 Task: Create a due date automation trigger when advanced on, 2 working days after a card is due add dates due in between 1 and 5 days at 11:00 AM.
Action: Mouse moved to (1260, 107)
Screenshot: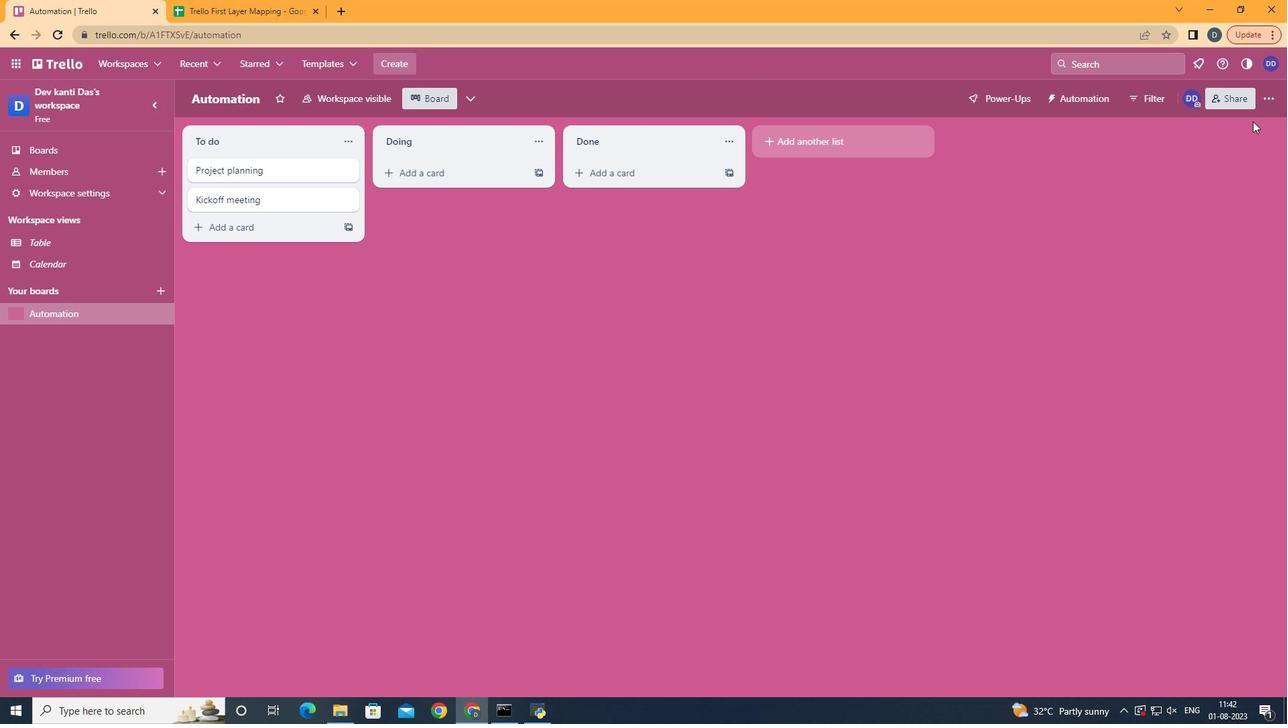 
Action: Mouse pressed left at (1260, 107)
Screenshot: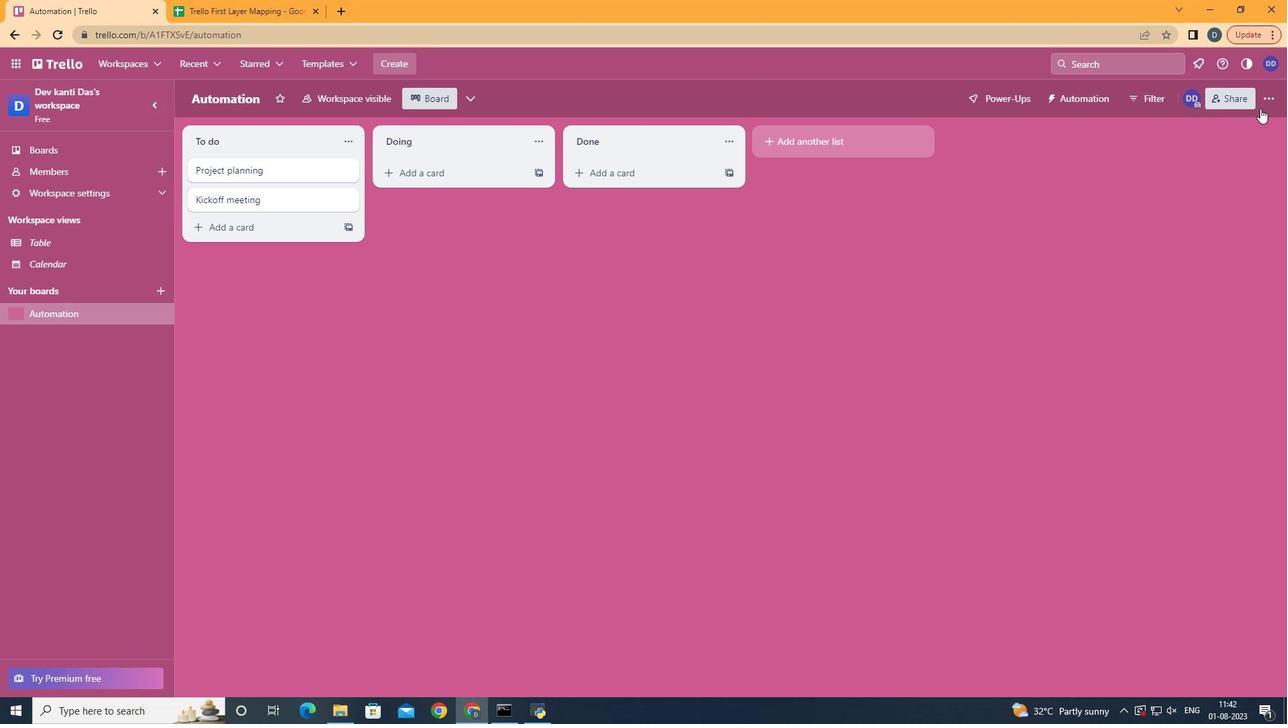 
Action: Mouse moved to (1127, 291)
Screenshot: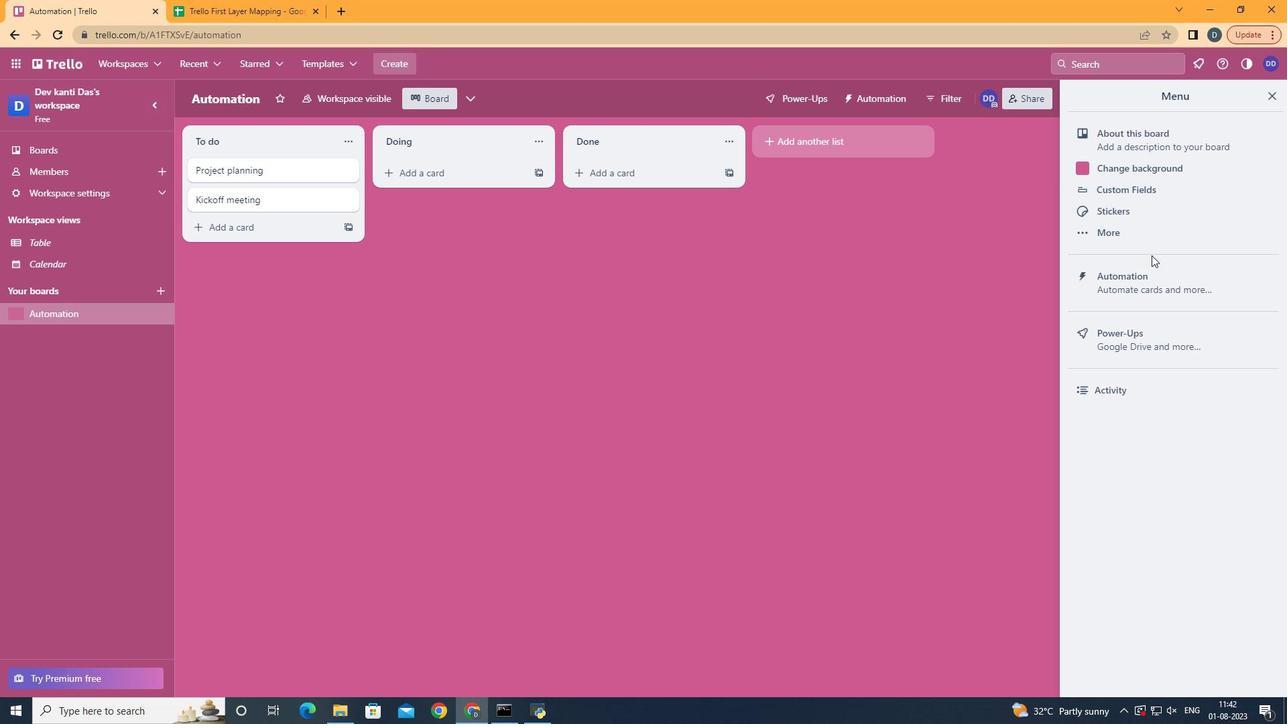
Action: Mouse pressed left at (1127, 291)
Screenshot: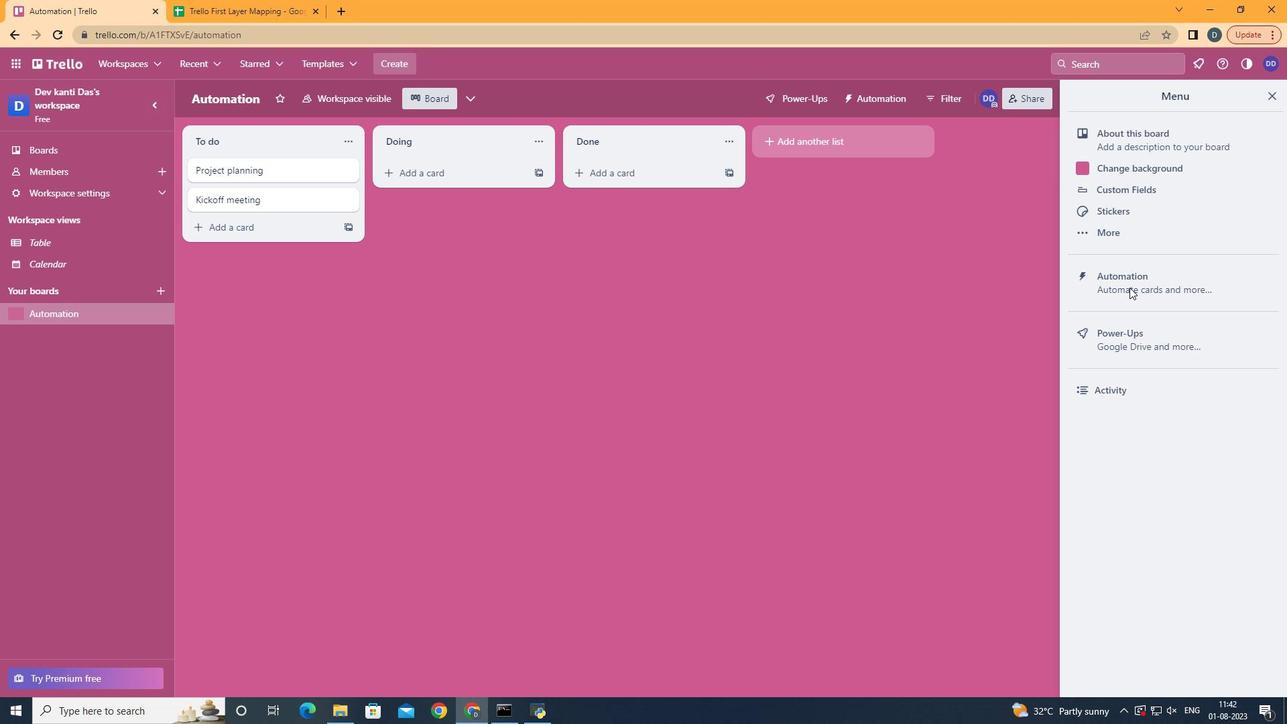
Action: Mouse moved to (248, 262)
Screenshot: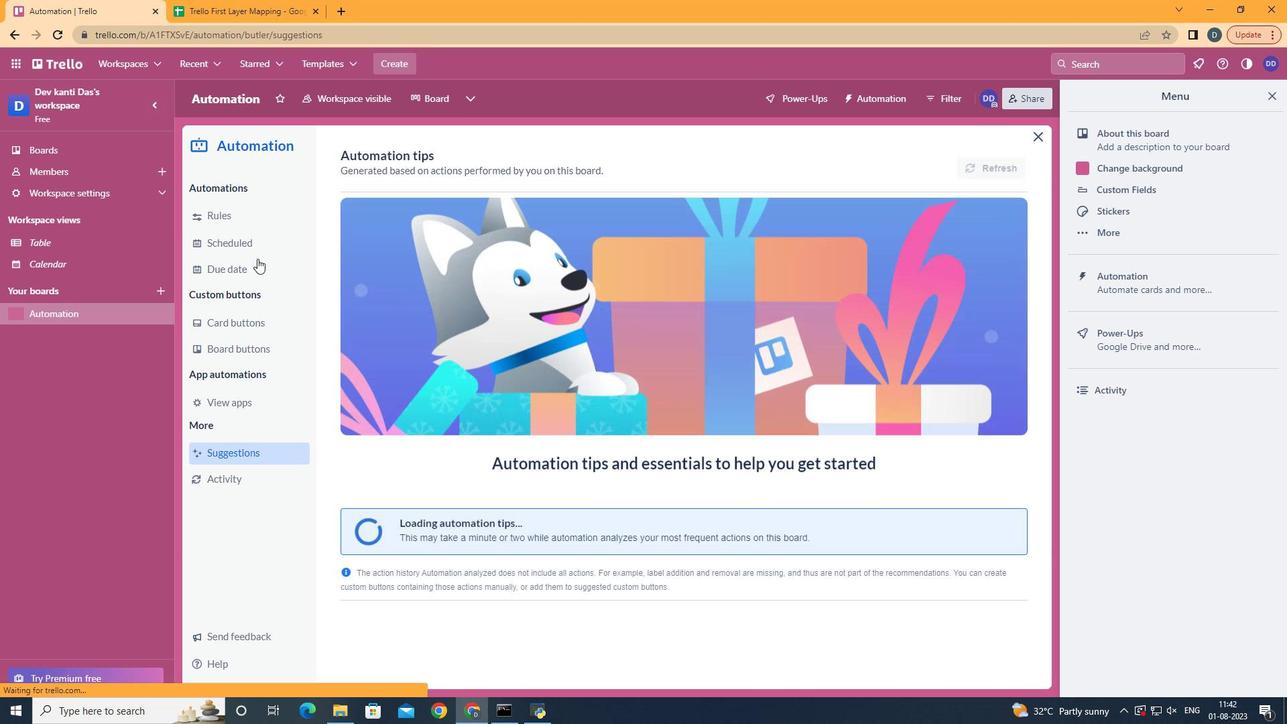 
Action: Mouse pressed left at (248, 262)
Screenshot: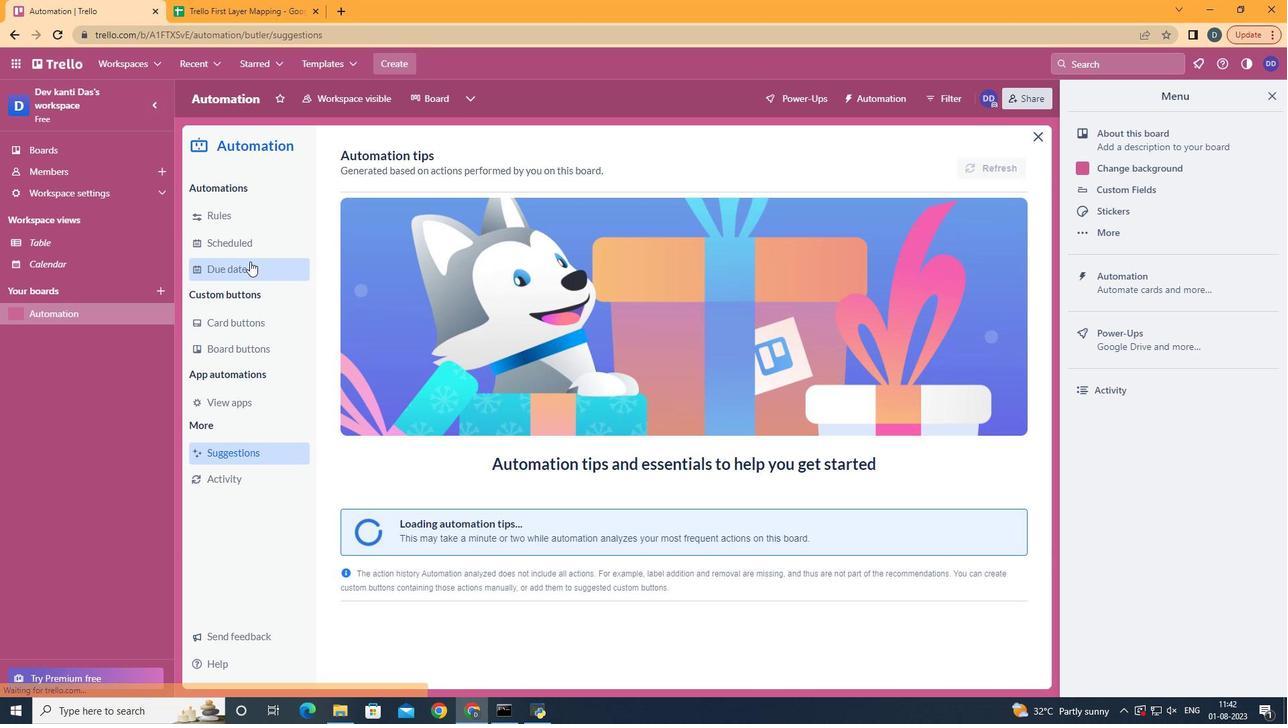 
Action: Mouse moved to (950, 163)
Screenshot: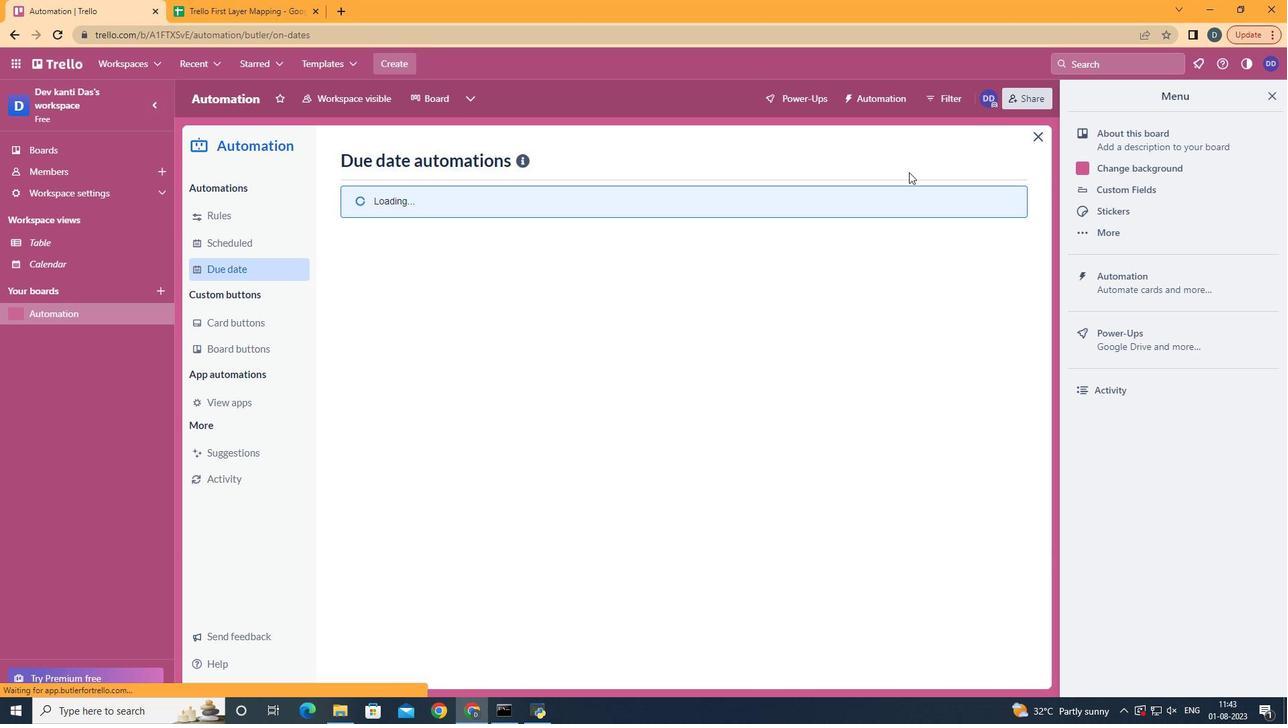 
Action: Mouse pressed left at (950, 163)
Screenshot: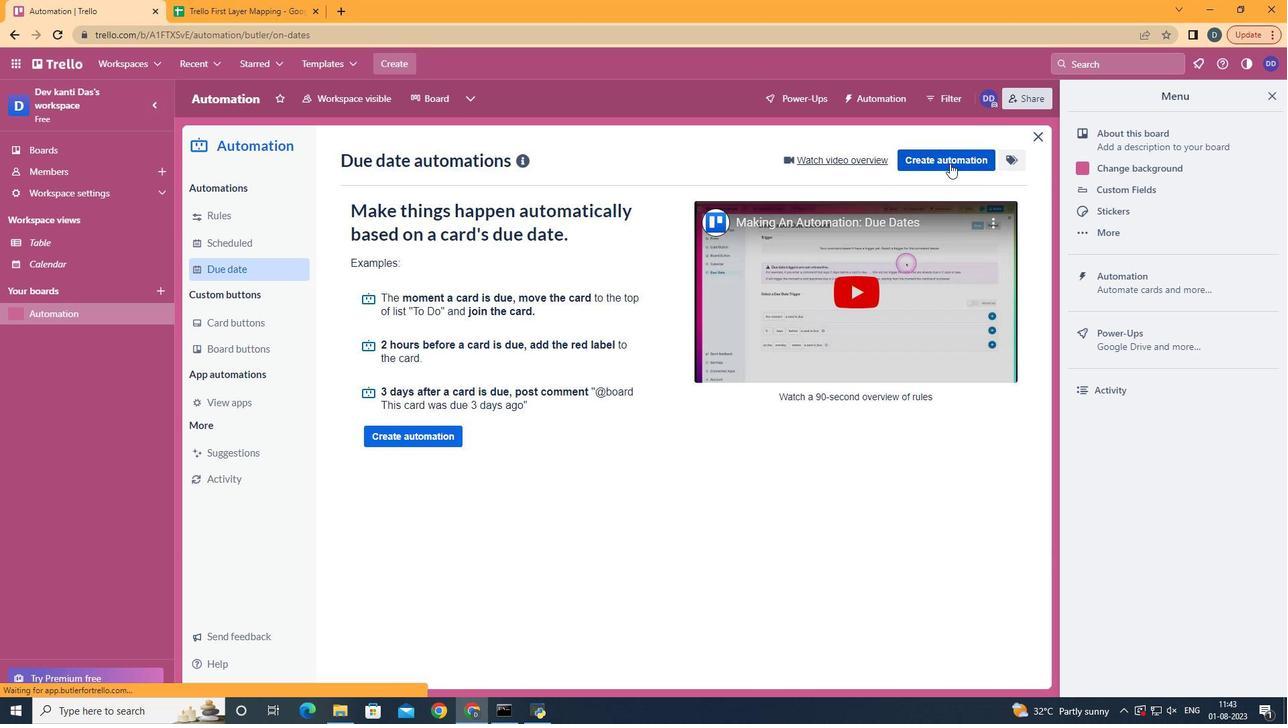 
Action: Mouse moved to (757, 297)
Screenshot: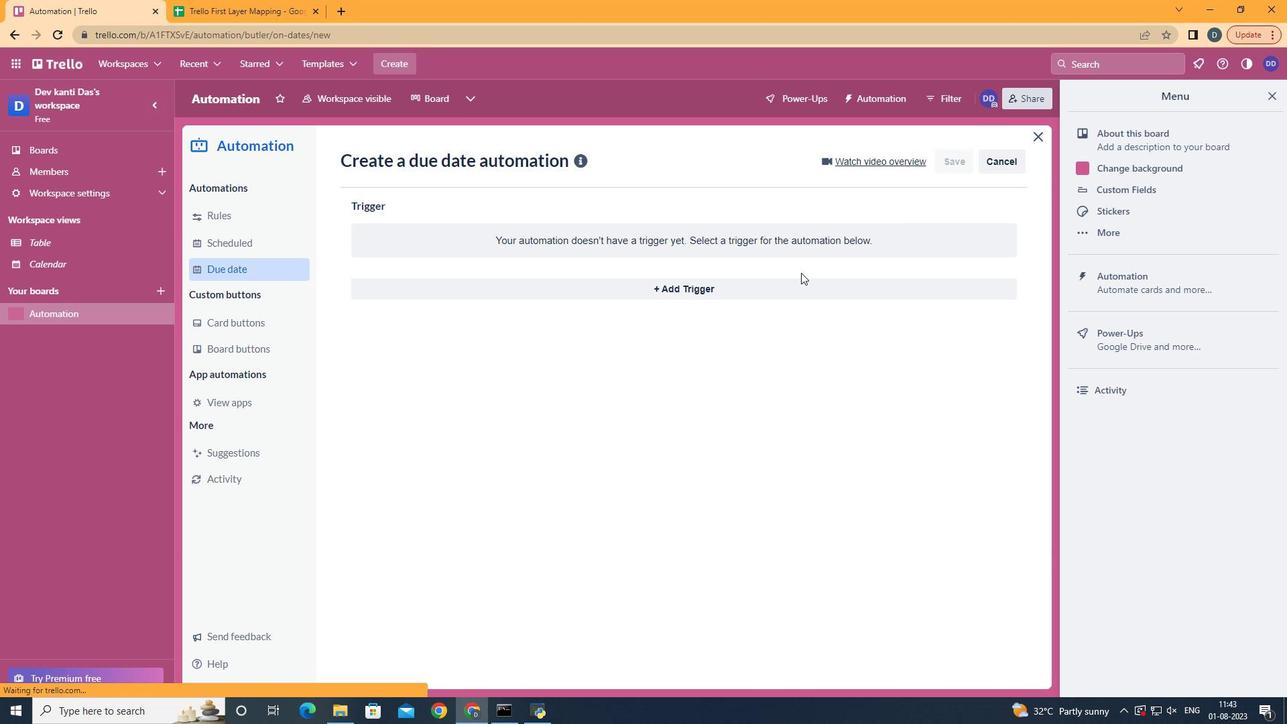 
Action: Mouse pressed left at (757, 297)
Screenshot: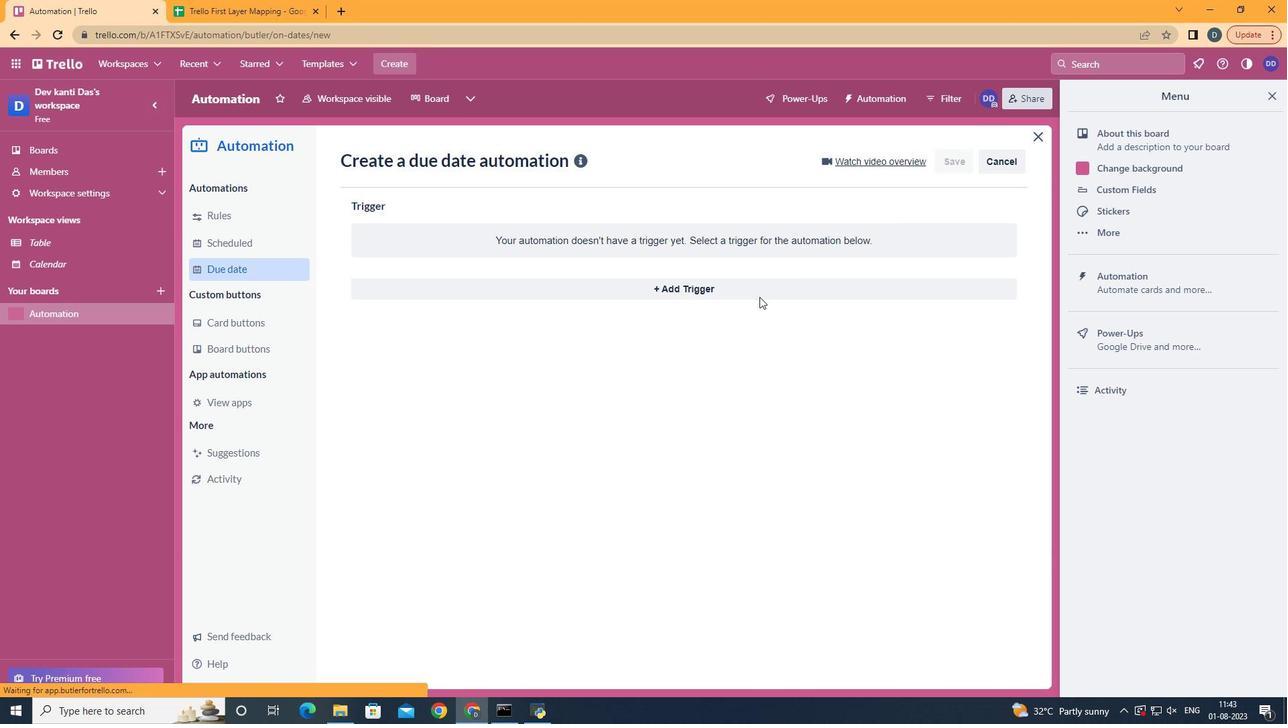 
Action: Mouse moved to (437, 543)
Screenshot: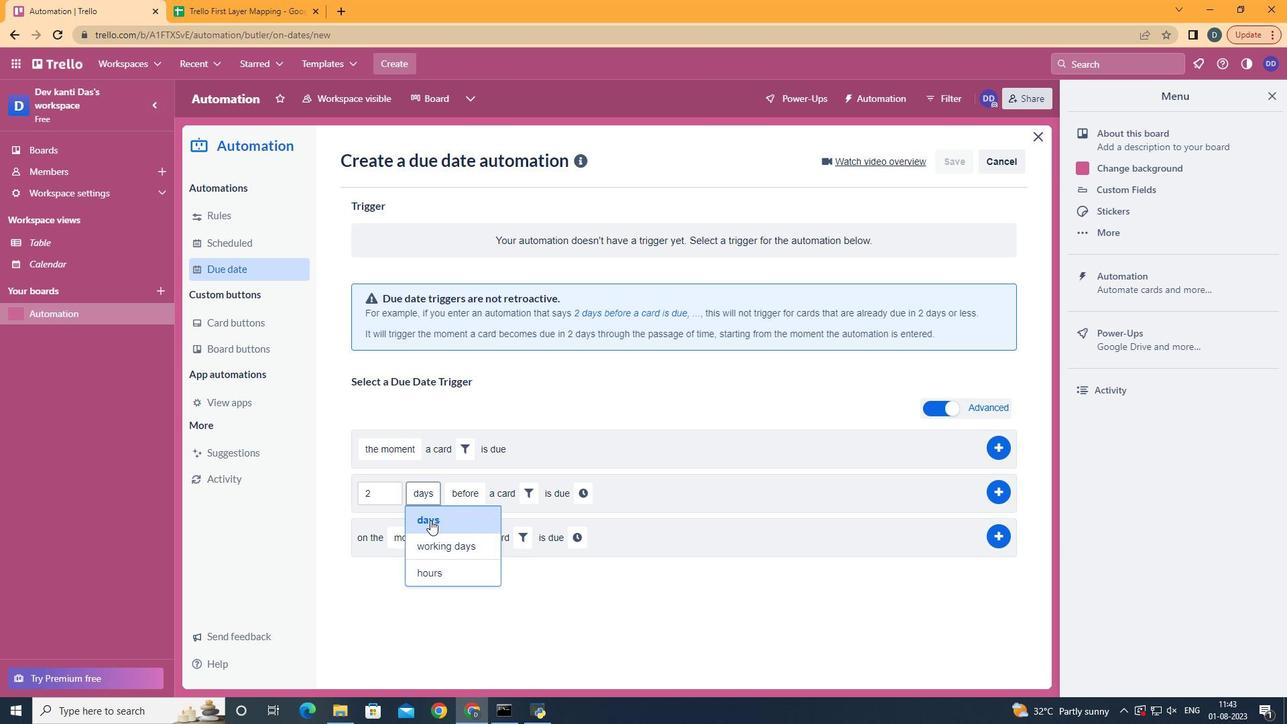 
Action: Mouse pressed left at (437, 543)
Screenshot: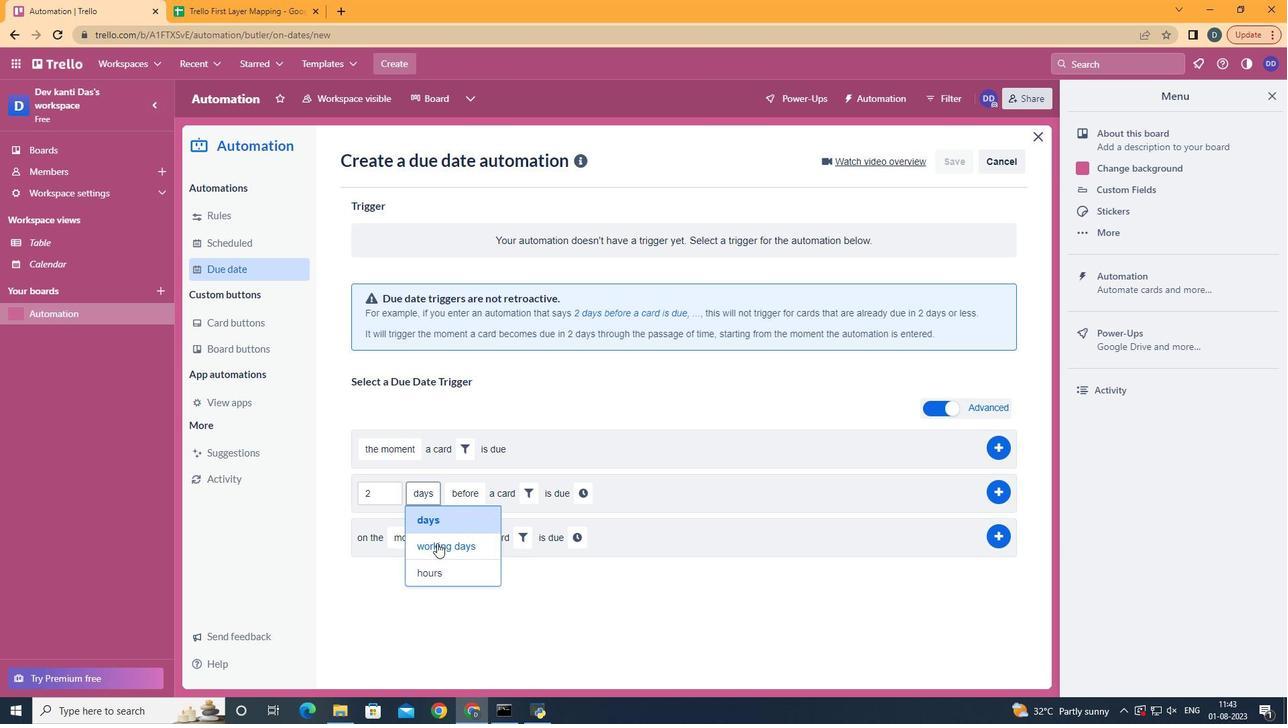 
Action: Mouse moved to (498, 542)
Screenshot: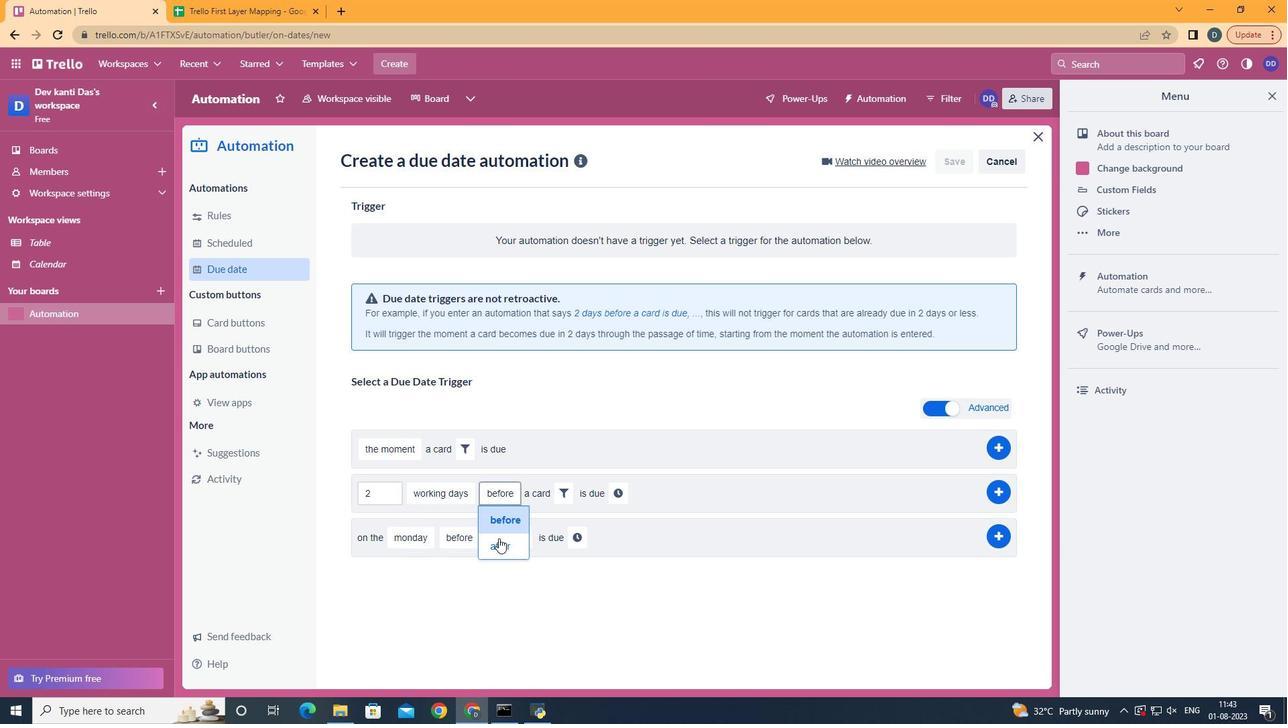 
Action: Mouse pressed left at (498, 542)
Screenshot: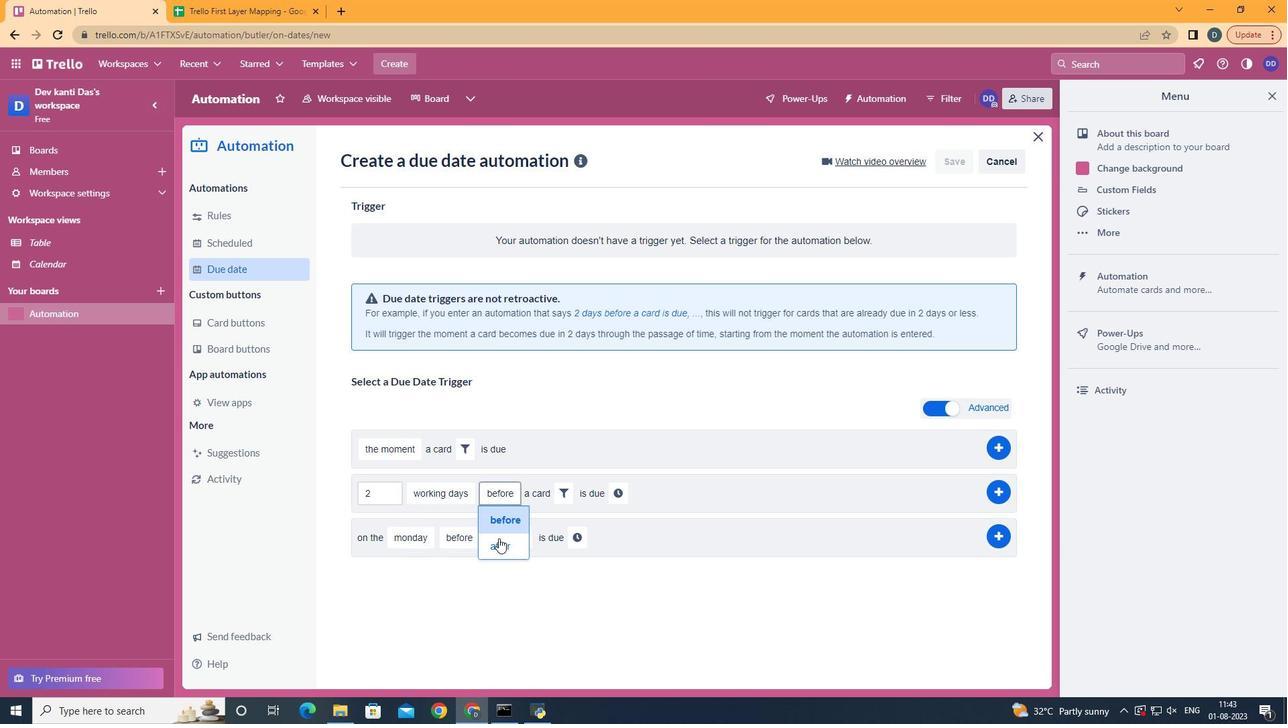 
Action: Mouse moved to (564, 501)
Screenshot: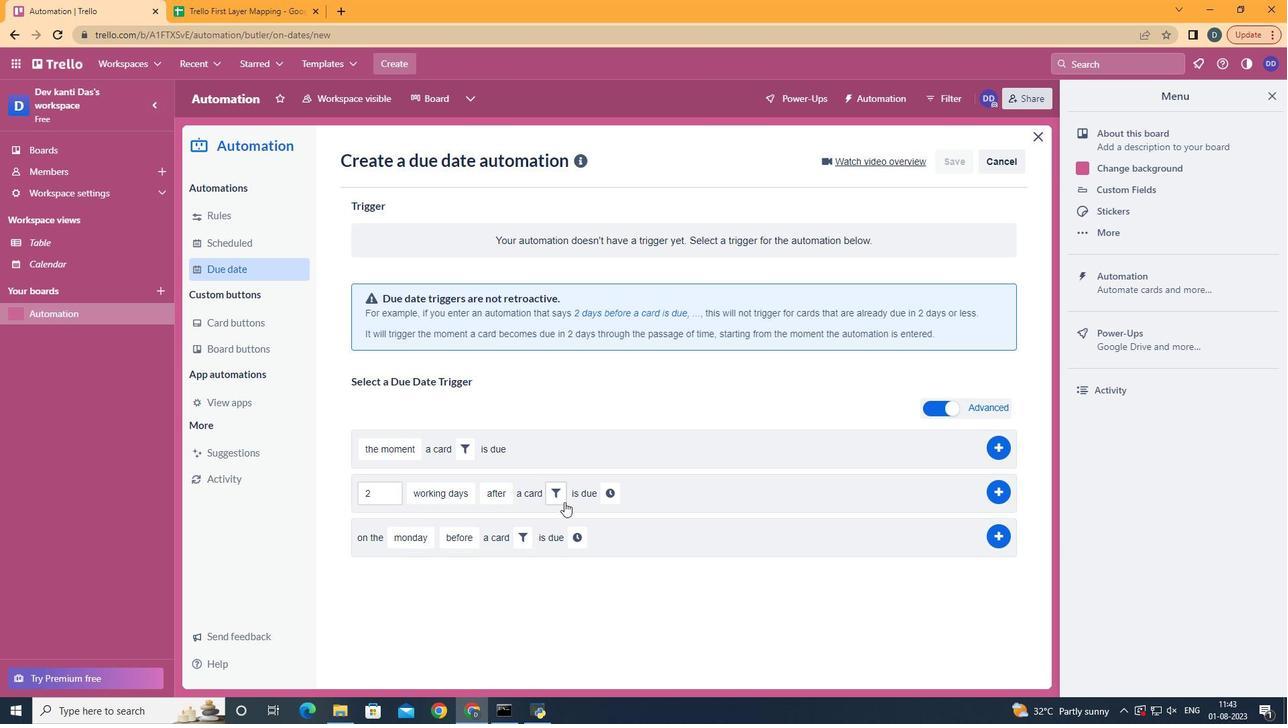 
Action: Mouse pressed left at (564, 501)
Screenshot: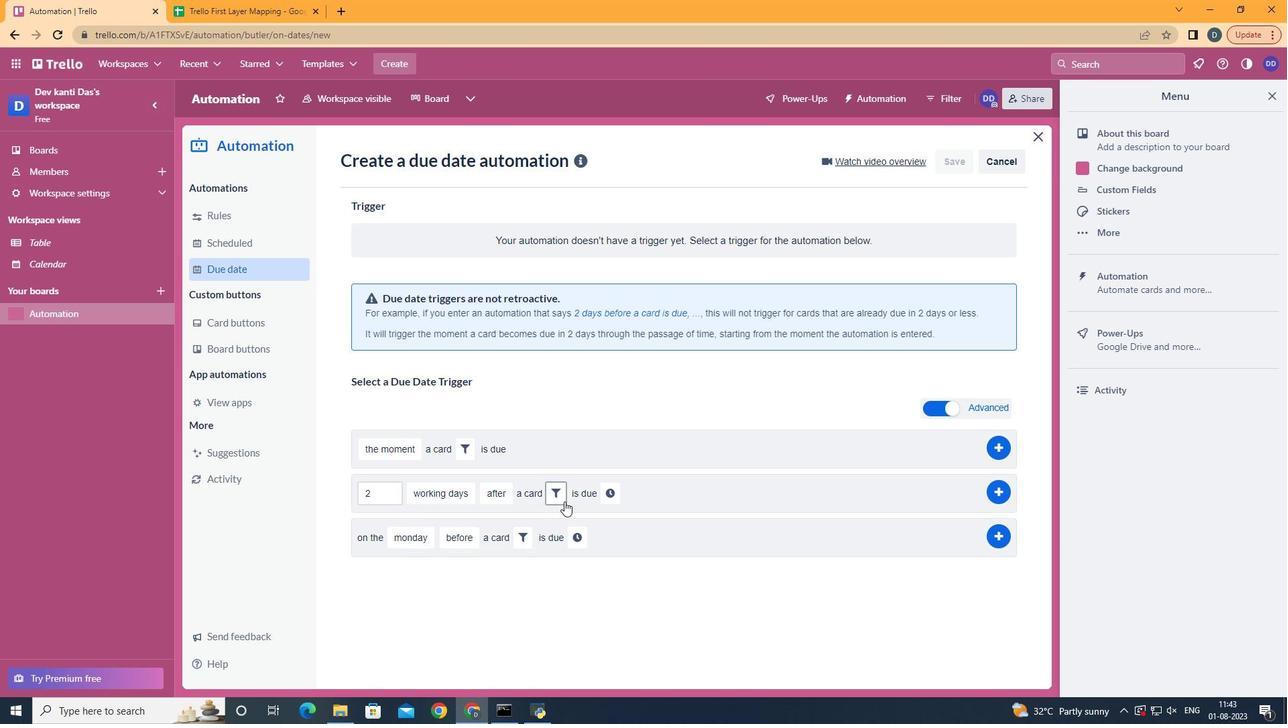
Action: Mouse moved to (612, 539)
Screenshot: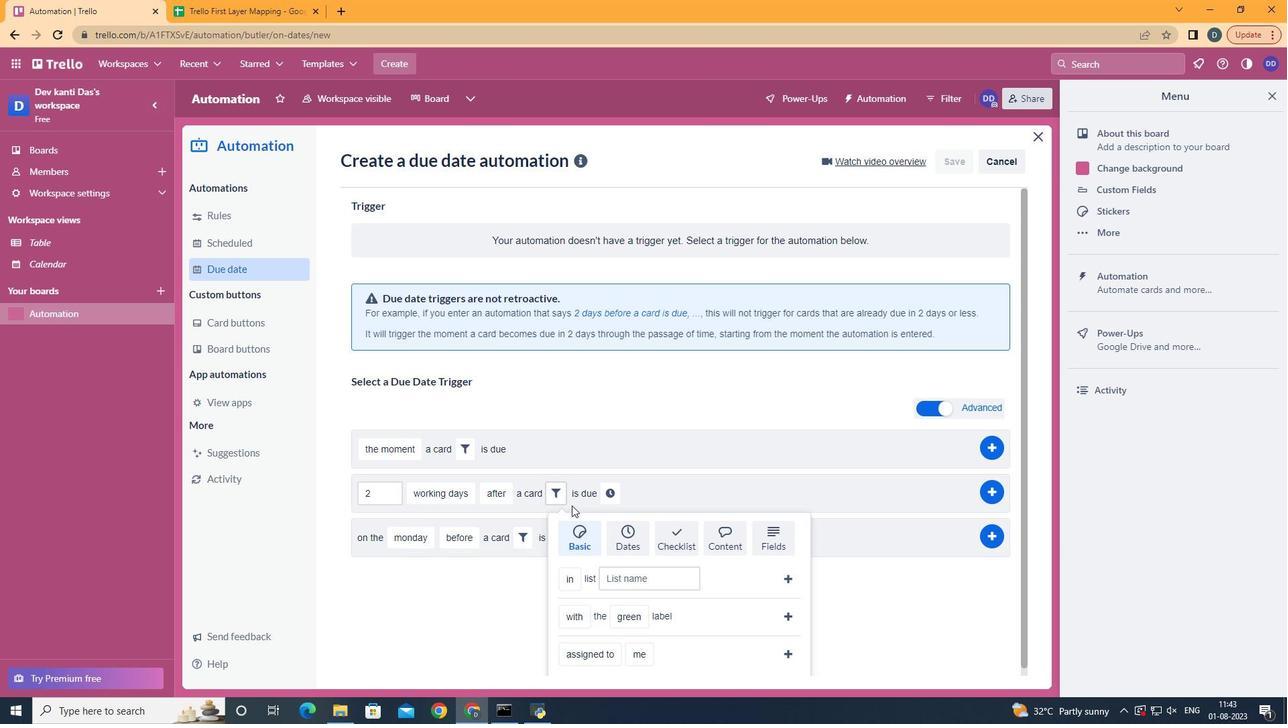
Action: Mouse pressed left at (612, 539)
Screenshot: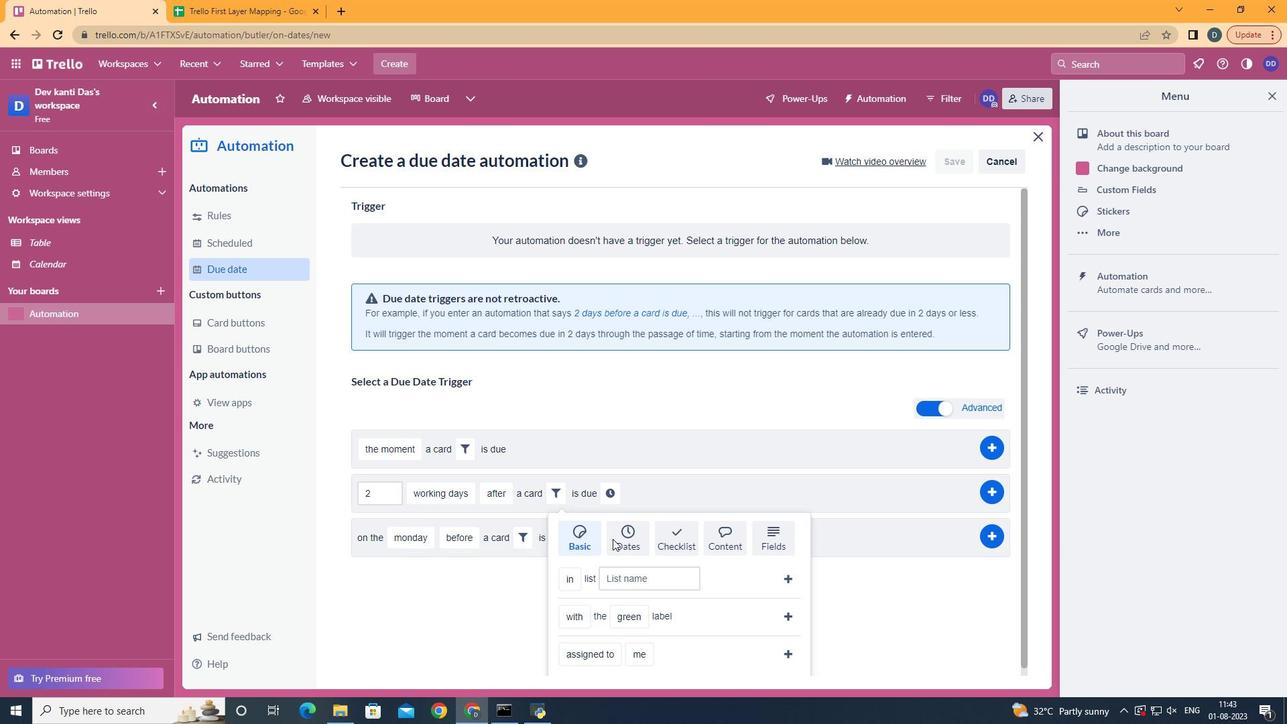 
Action: Mouse scrolled (612, 538) with delta (0, 0)
Screenshot: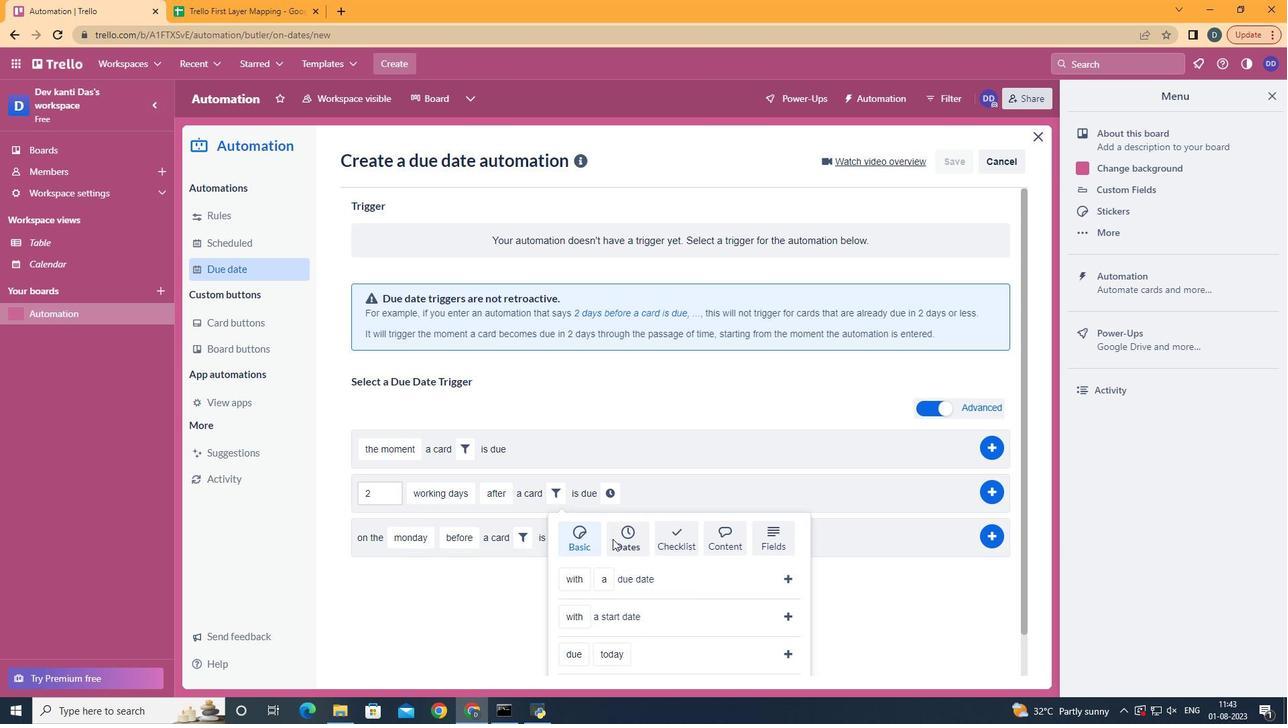 
Action: Mouse scrolled (612, 538) with delta (0, 0)
Screenshot: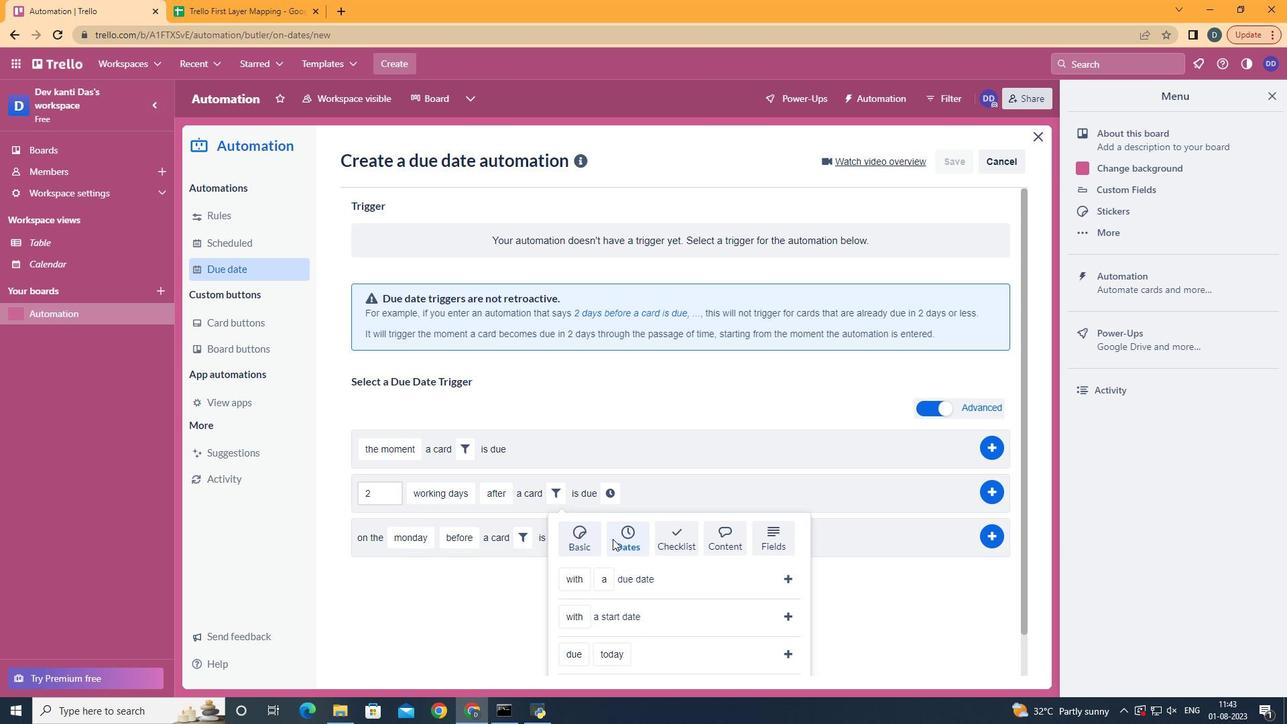 
Action: Mouse scrolled (612, 538) with delta (0, 0)
Screenshot: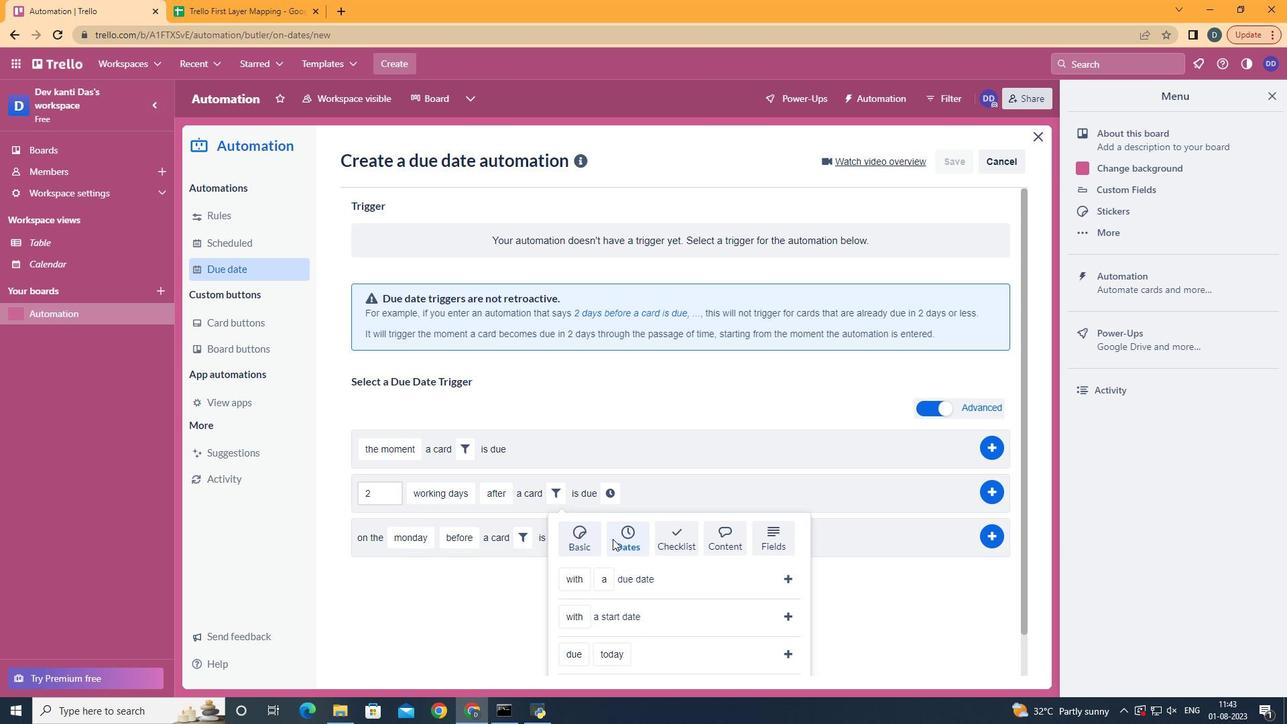 
Action: Mouse scrolled (612, 538) with delta (0, 0)
Screenshot: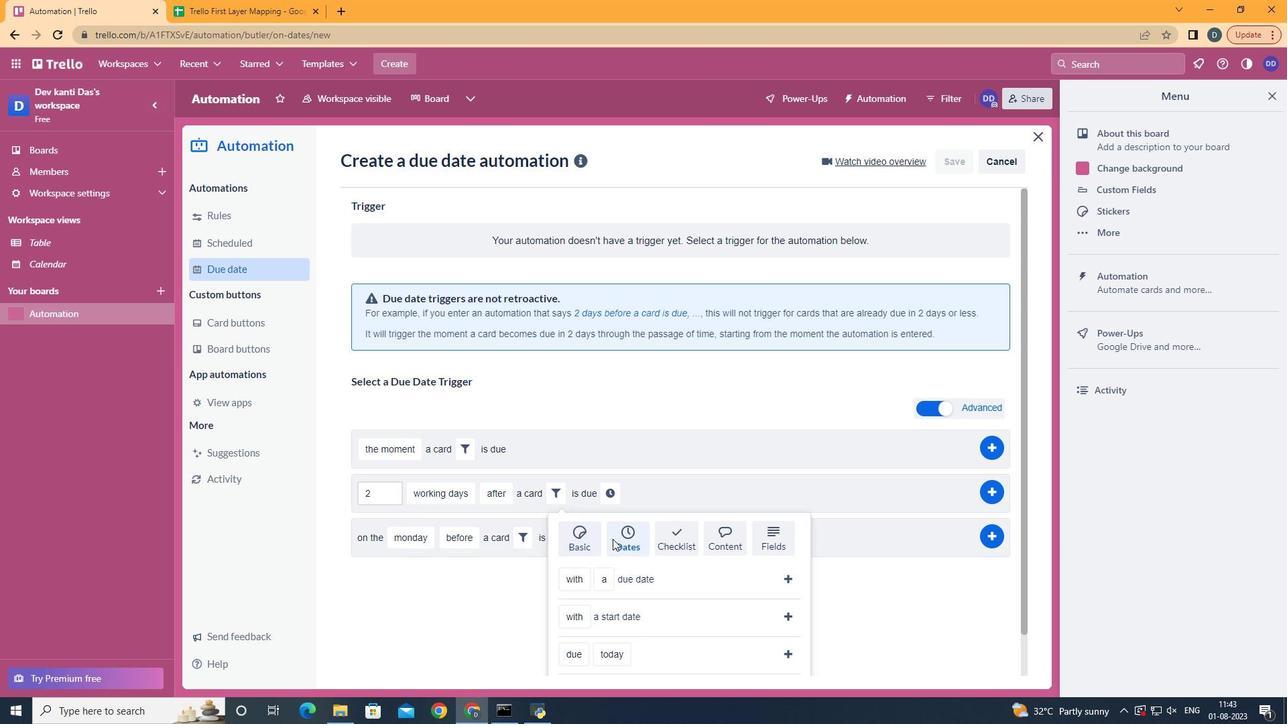 
Action: Mouse moved to (588, 601)
Screenshot: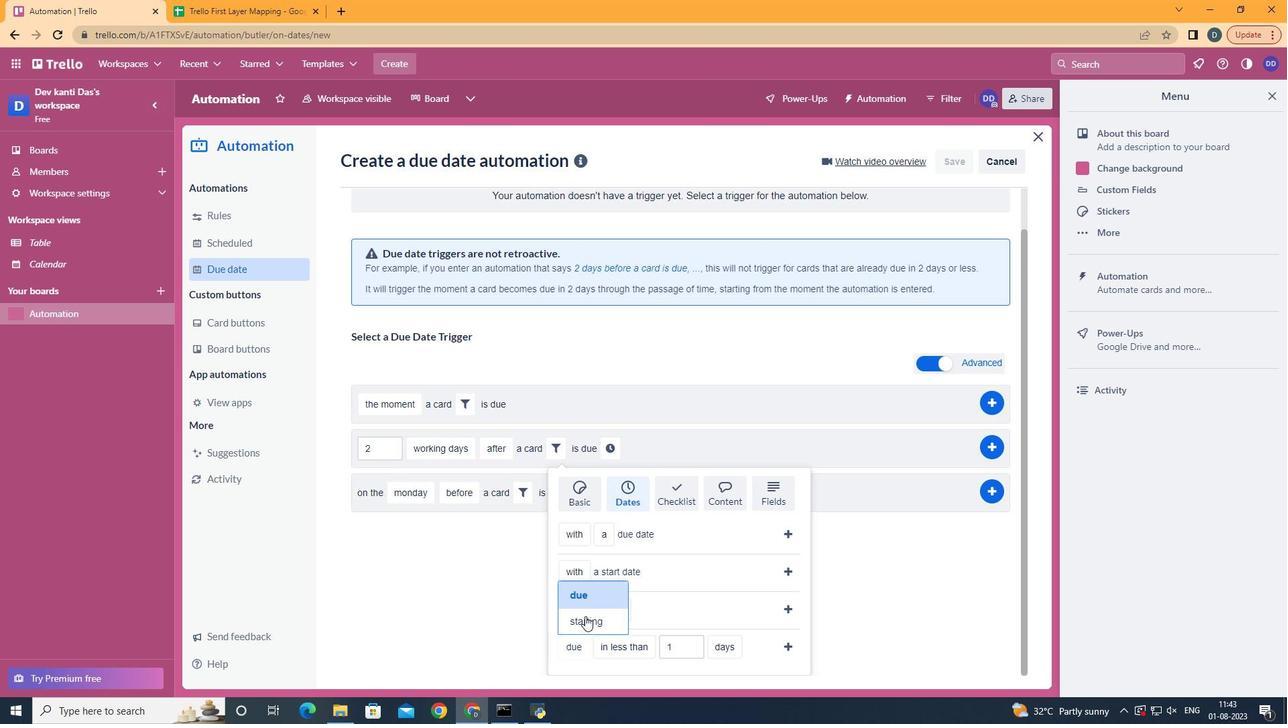 
Action: Mouse pressed left at (588, 601)
Screenshot: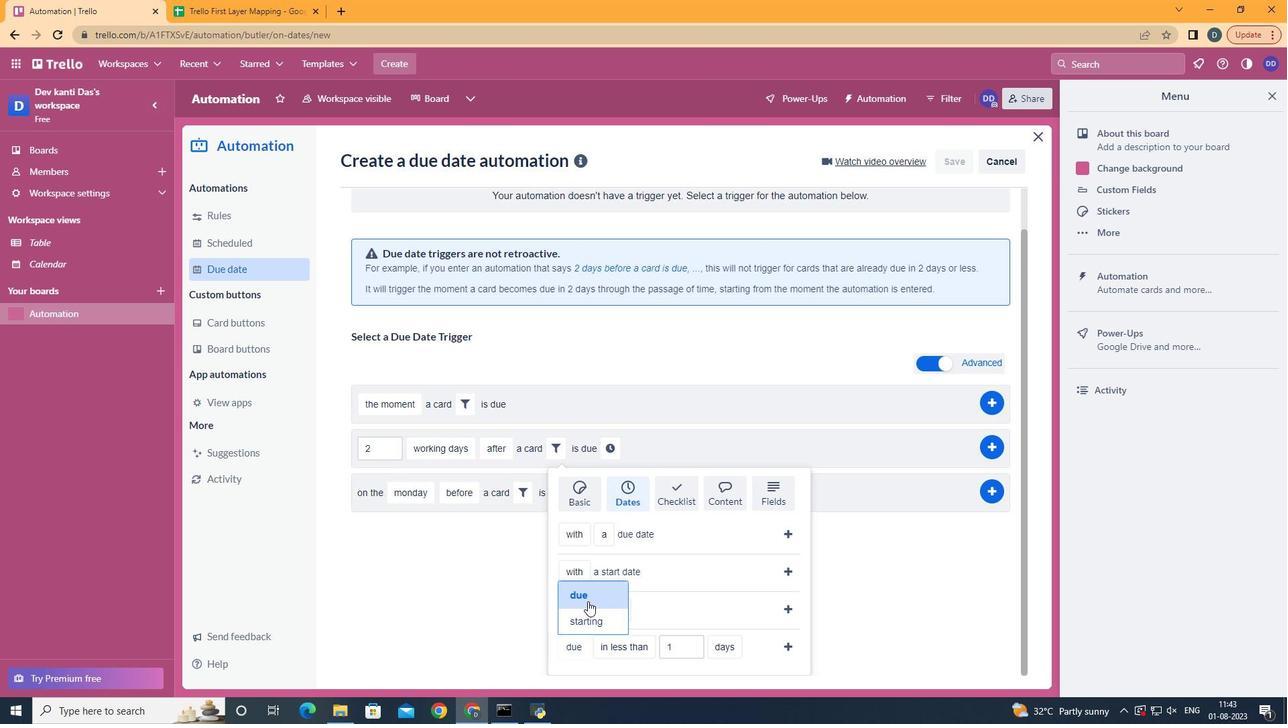 
Action: Mouse moved to (642, 624)
Screenshot: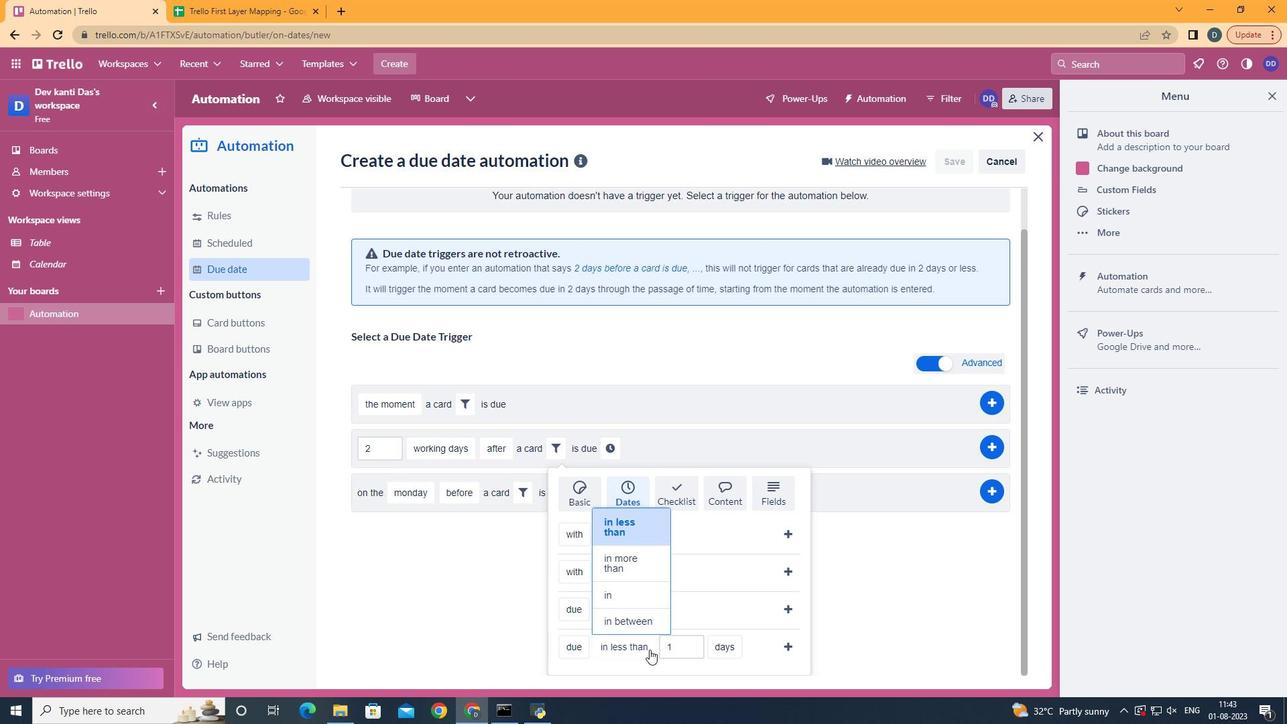 
Action: Mouse pressed left at (642, 624)
Screenshot: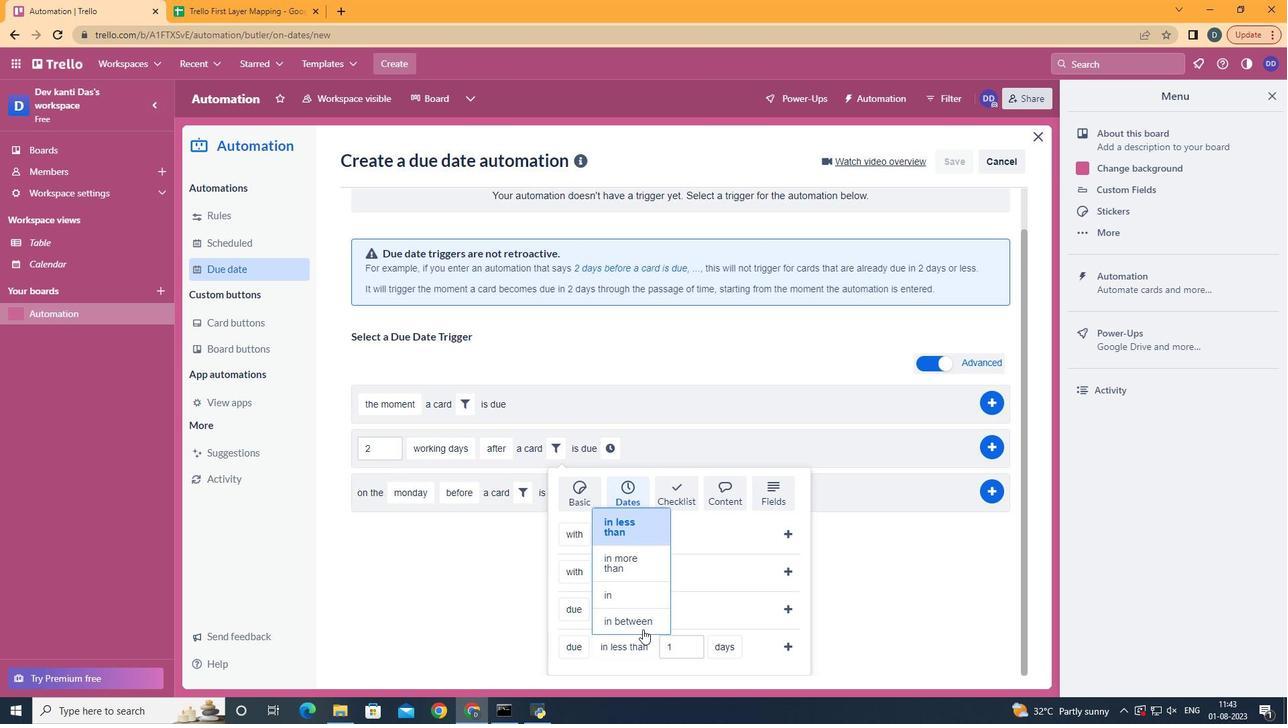 
Action: Mouse moved to (818, 598)
Screenshot: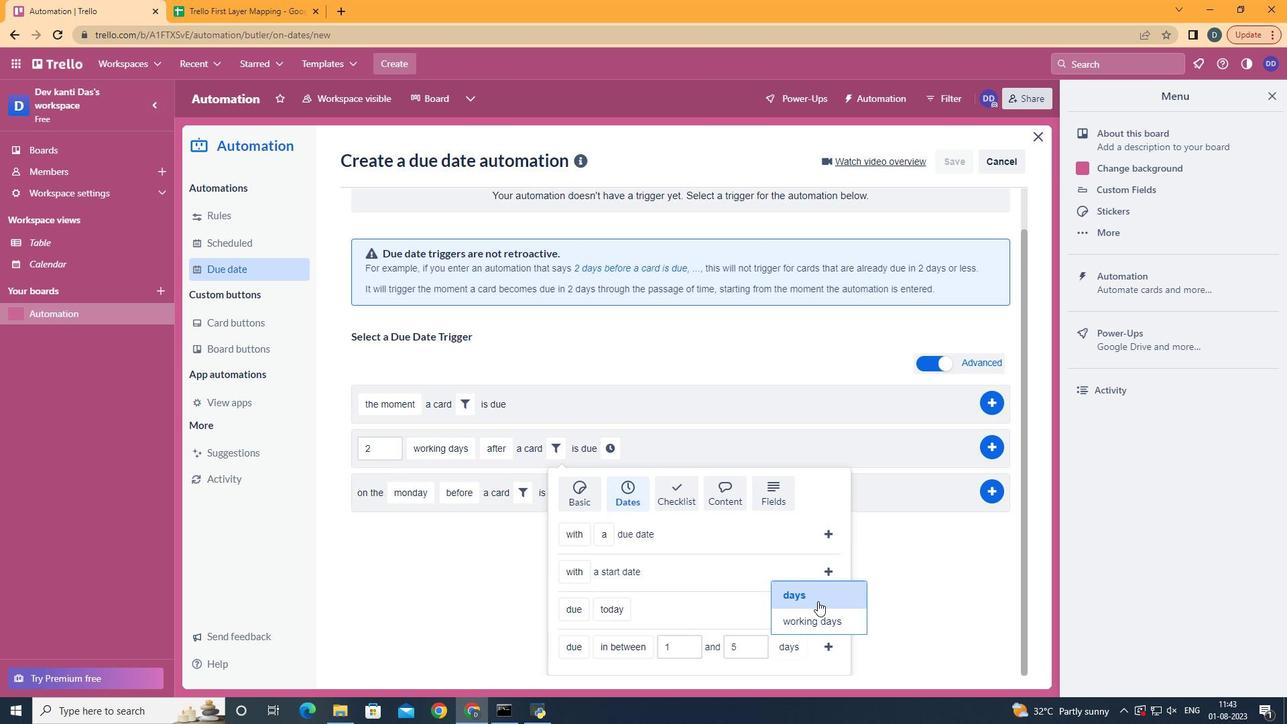 
Action: Mouse pressed left at (818, 598)
Screenshot: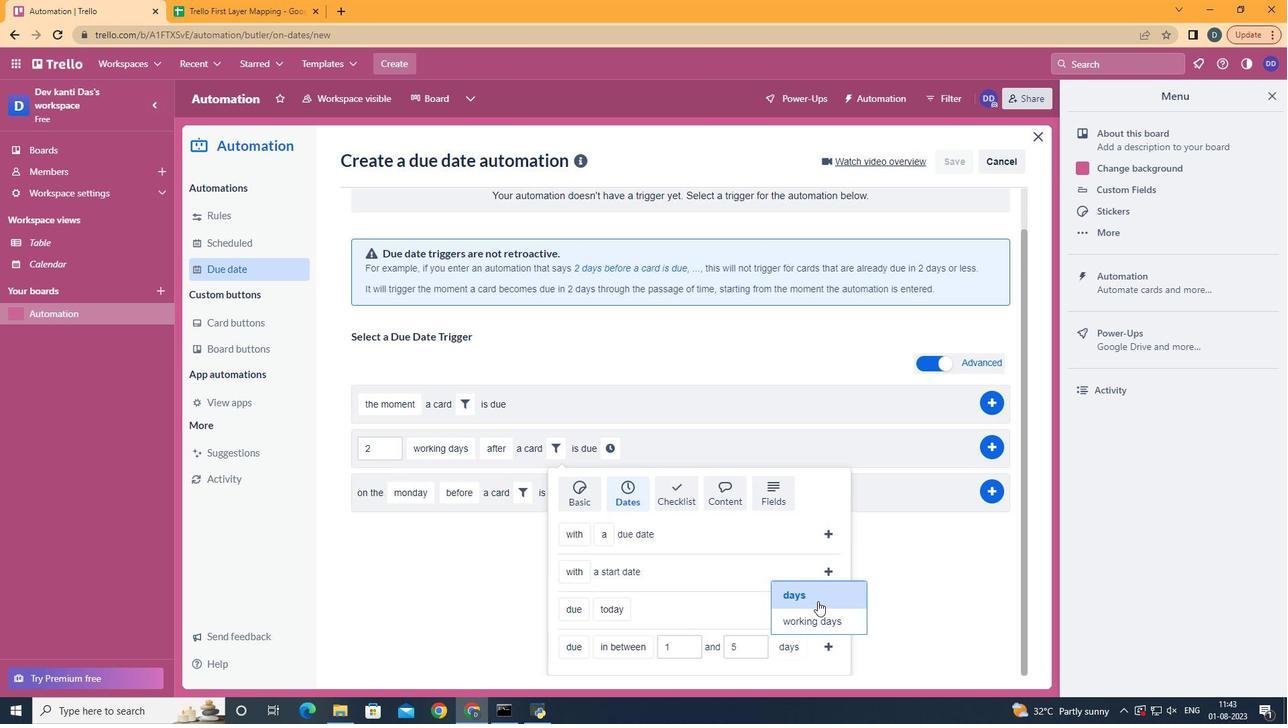 
Action: Mouse moved to (832, 654)
Screenshot: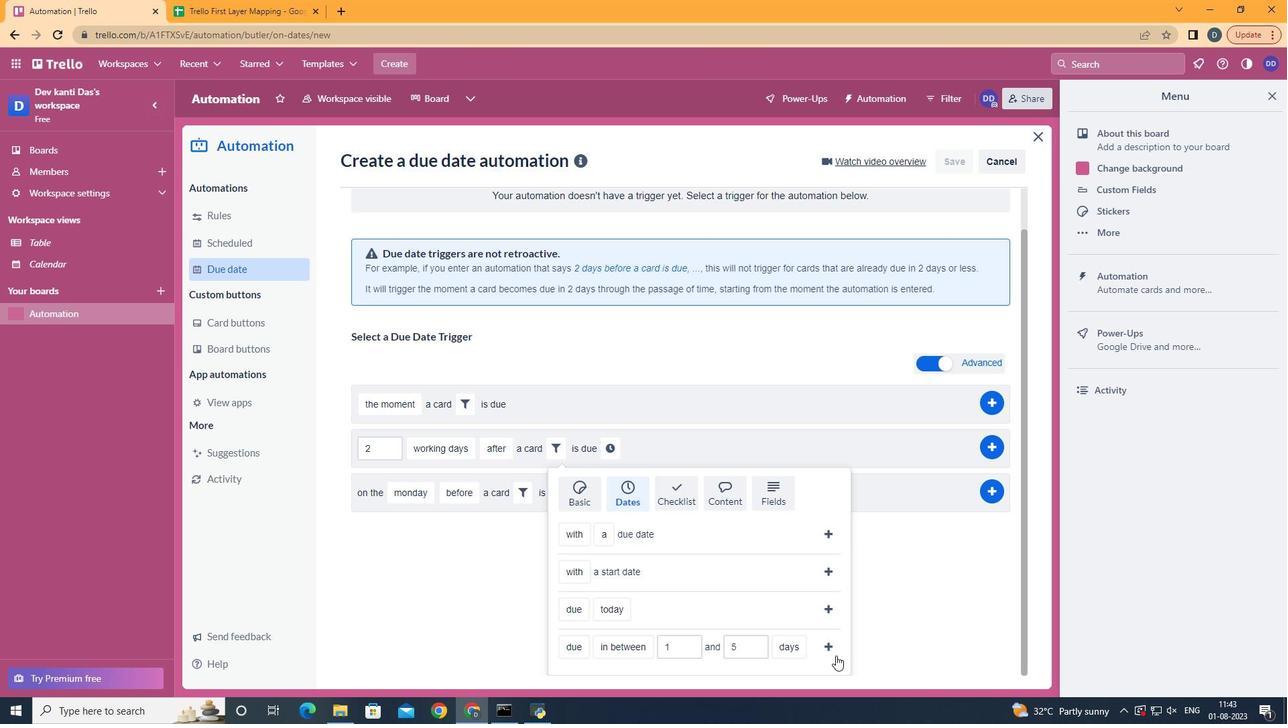 
Action: Mouse pressed left at (832, 654)
Screenshot: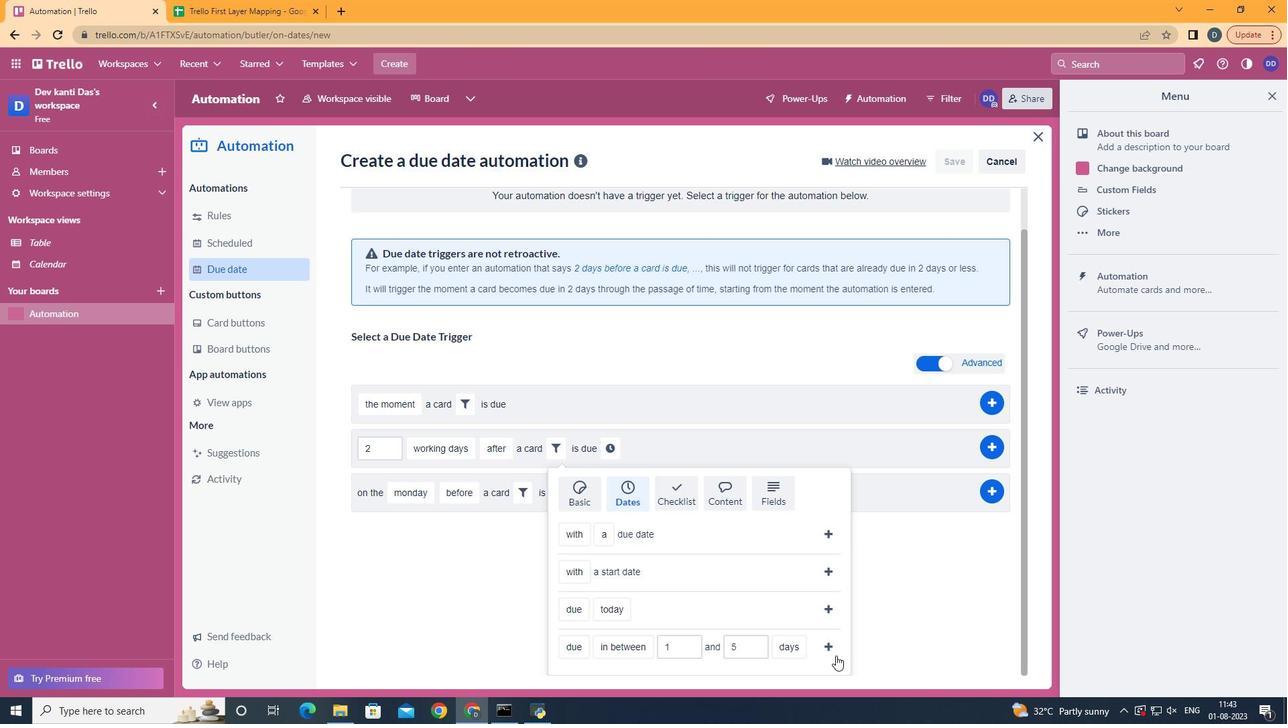 
Action: Mouse moved to (764, 497)
Screenshot: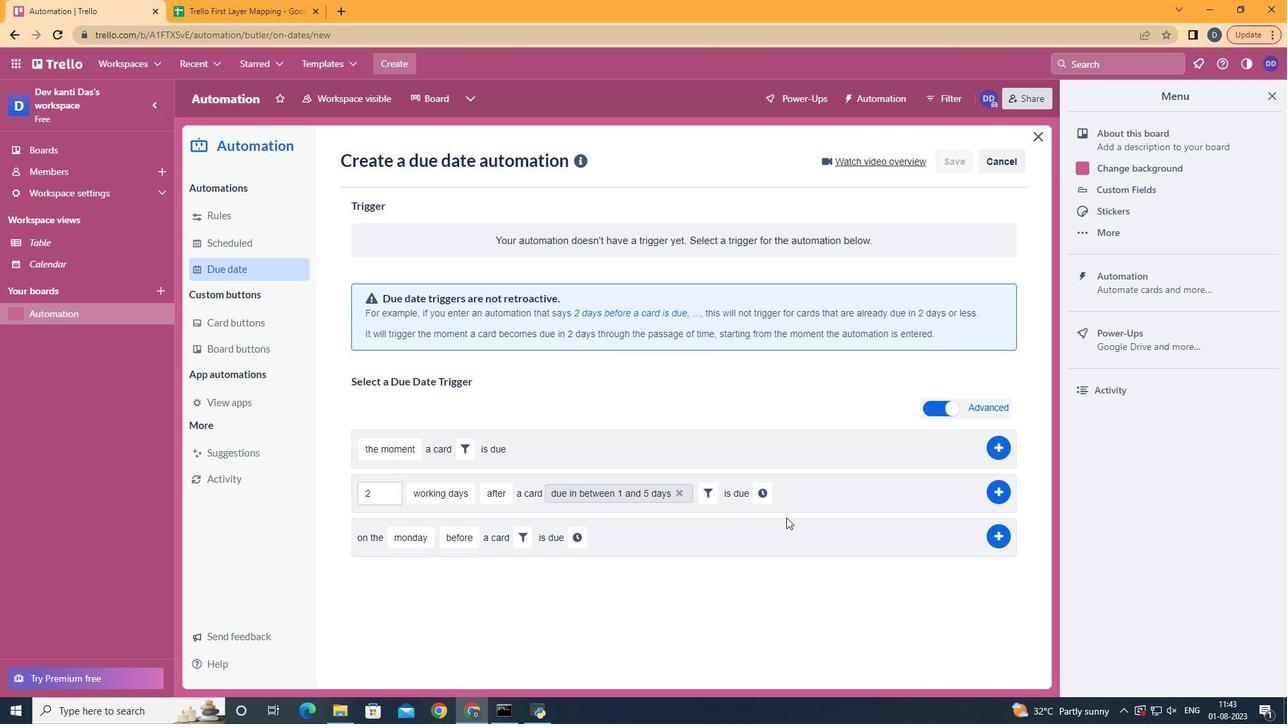 
Action: Mouse pressed left at (764, 497)
Screenshot: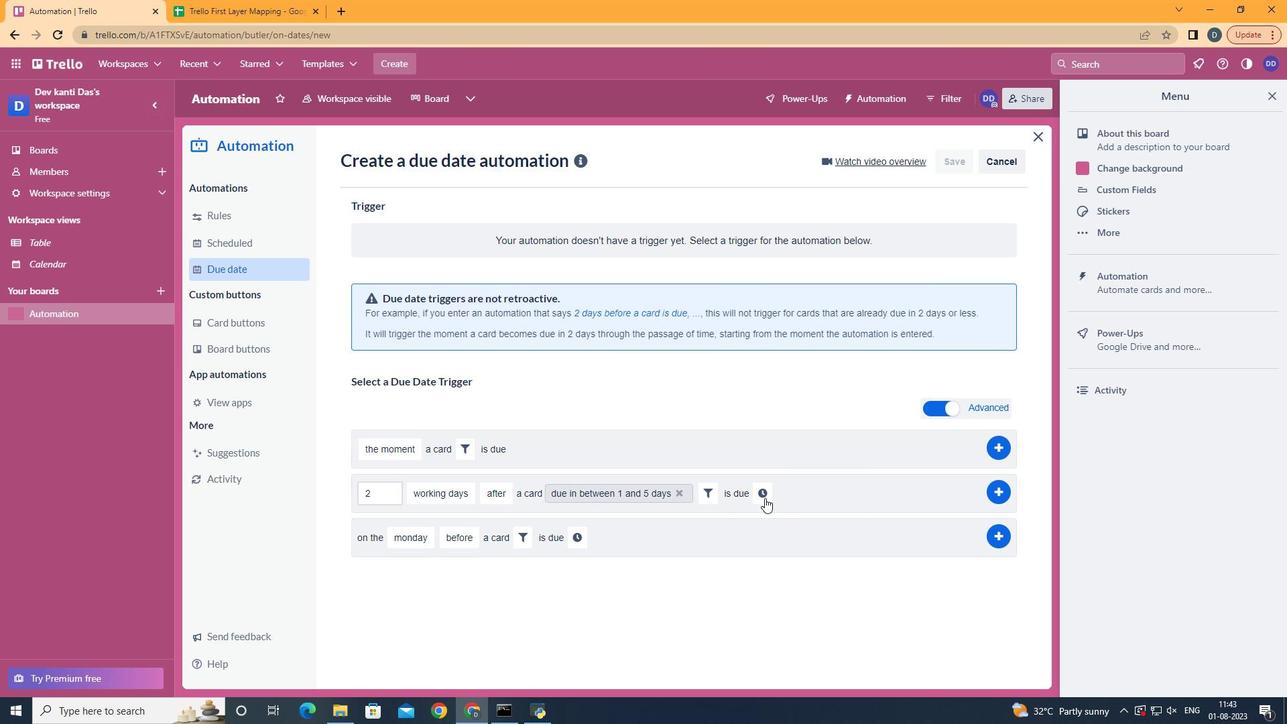 
Action: Mouse moved to (840, 498)
Screenshot: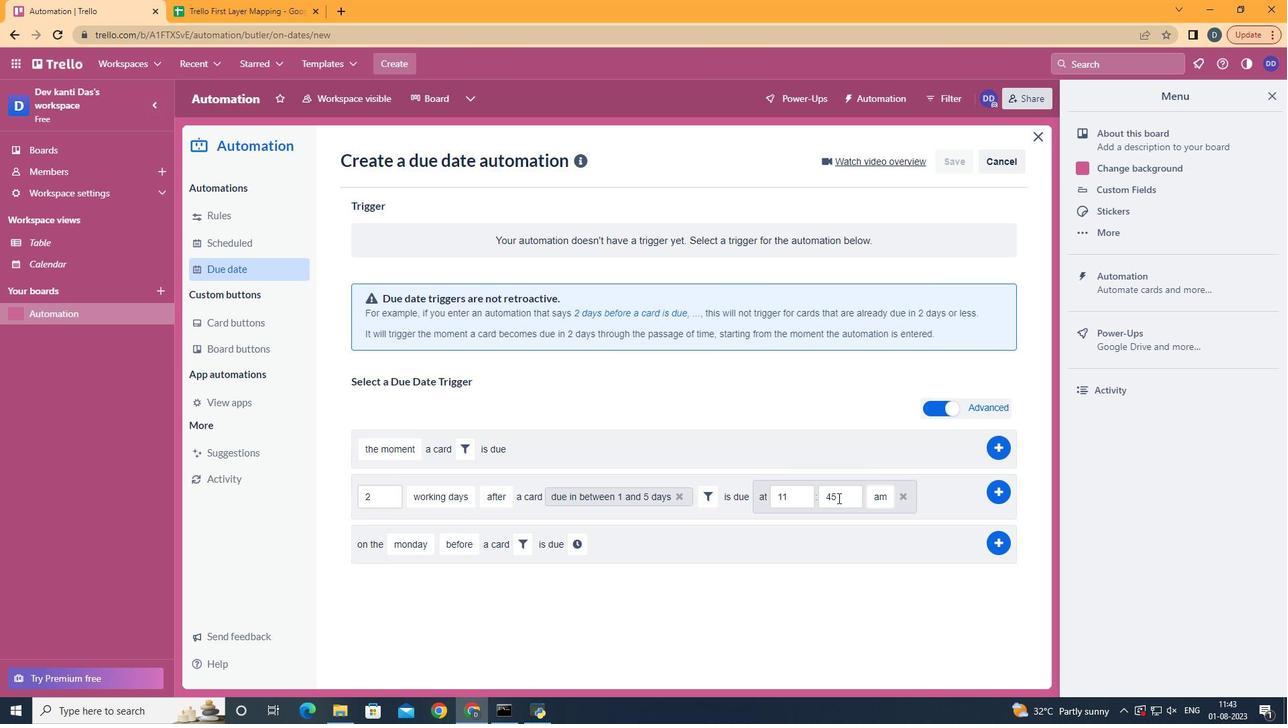 
Action: Mouse pressed left at (840, 498)
Screenshot: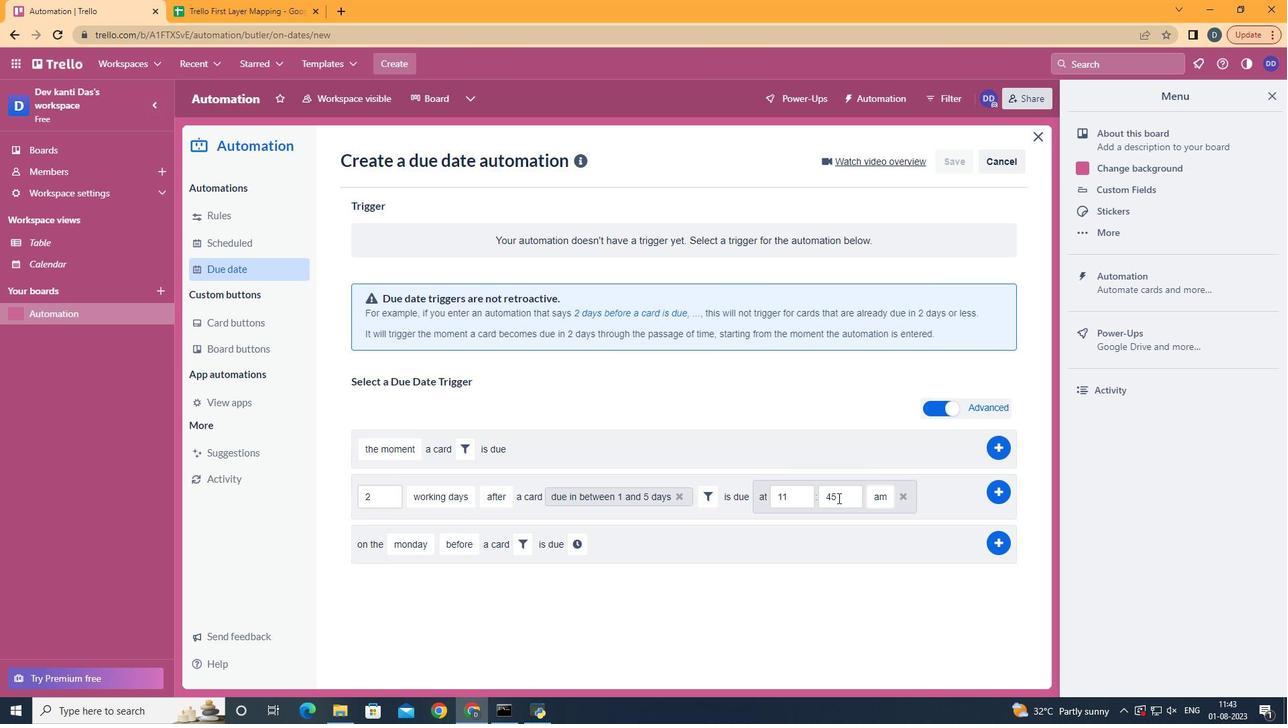 
Action: Key pressed <Key.backspace><Key.backspace>00
Screenshot: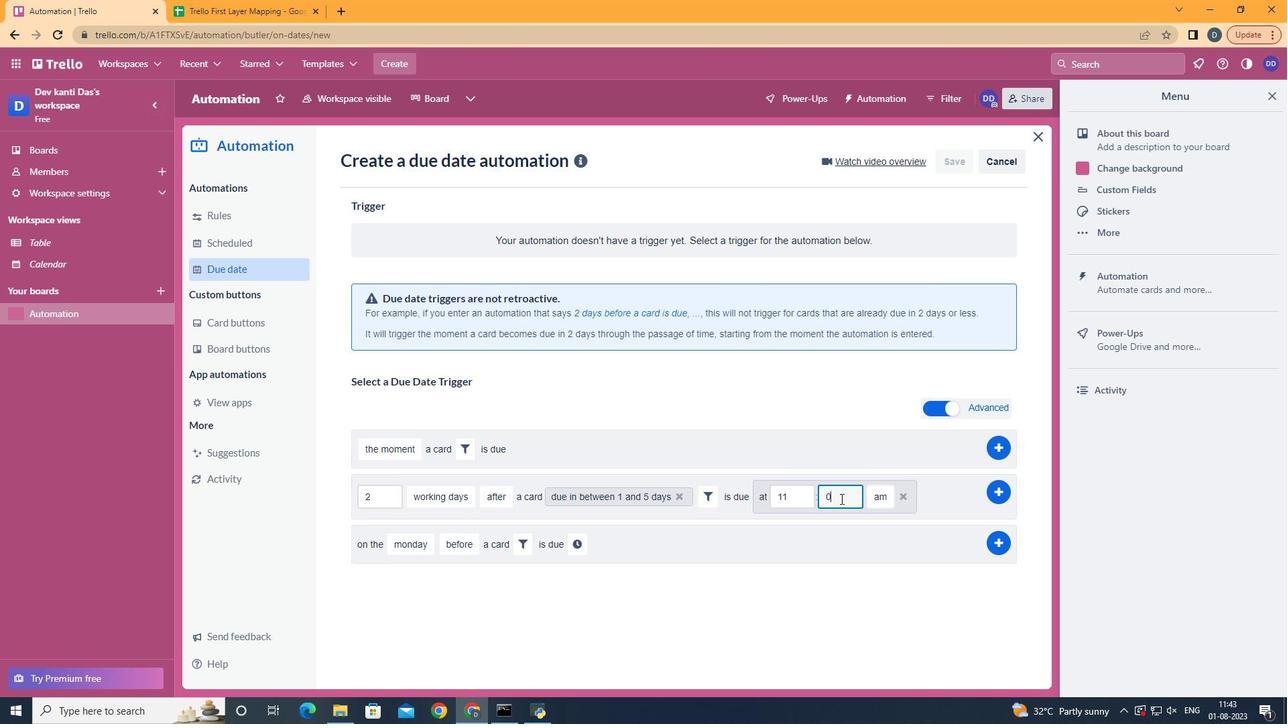
Action: Mouse moved to (995, 484)
Screenshot: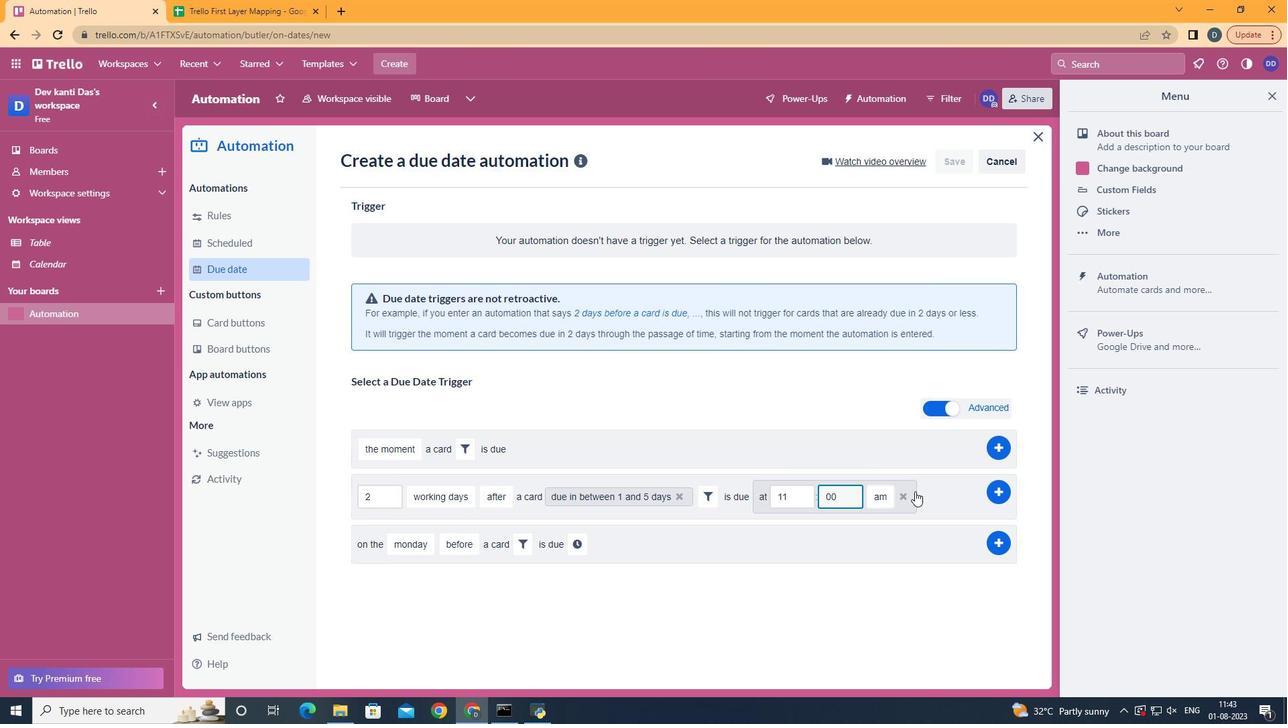 
Action: Mouse pressed left at (995, 484)
Screenshot: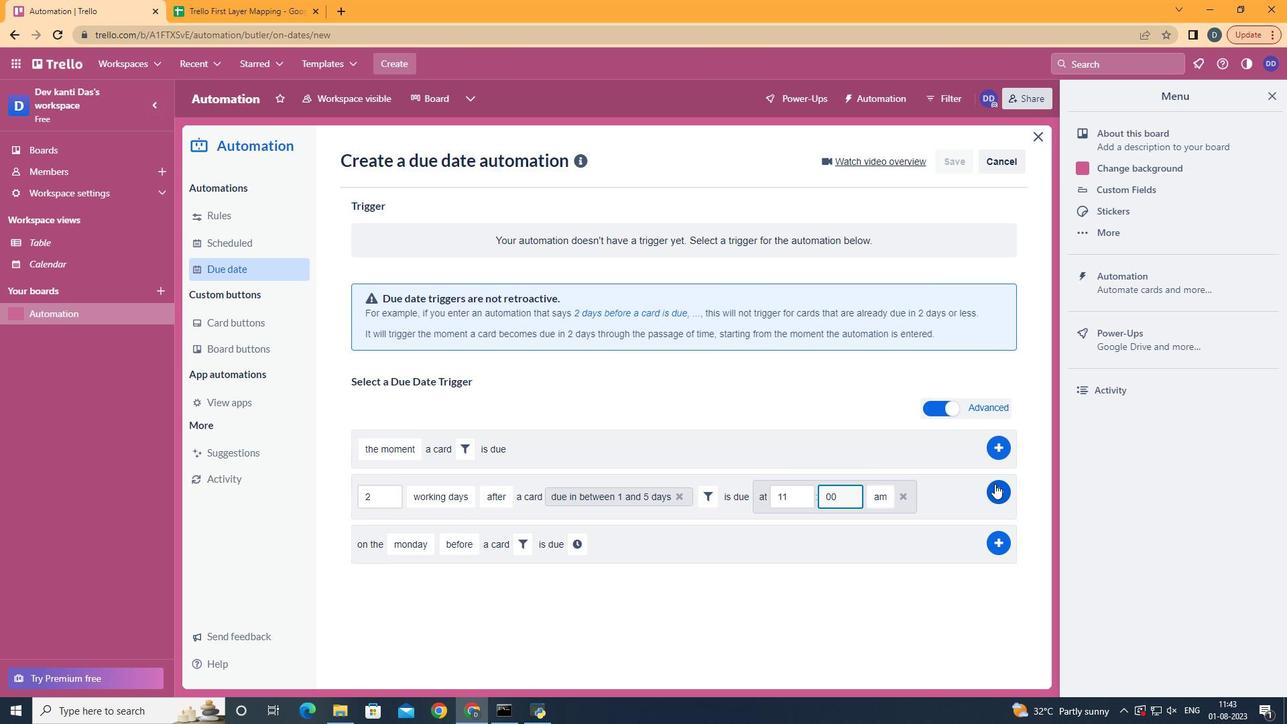 
Action: Mouse moved to (844, 293)
Screenshot: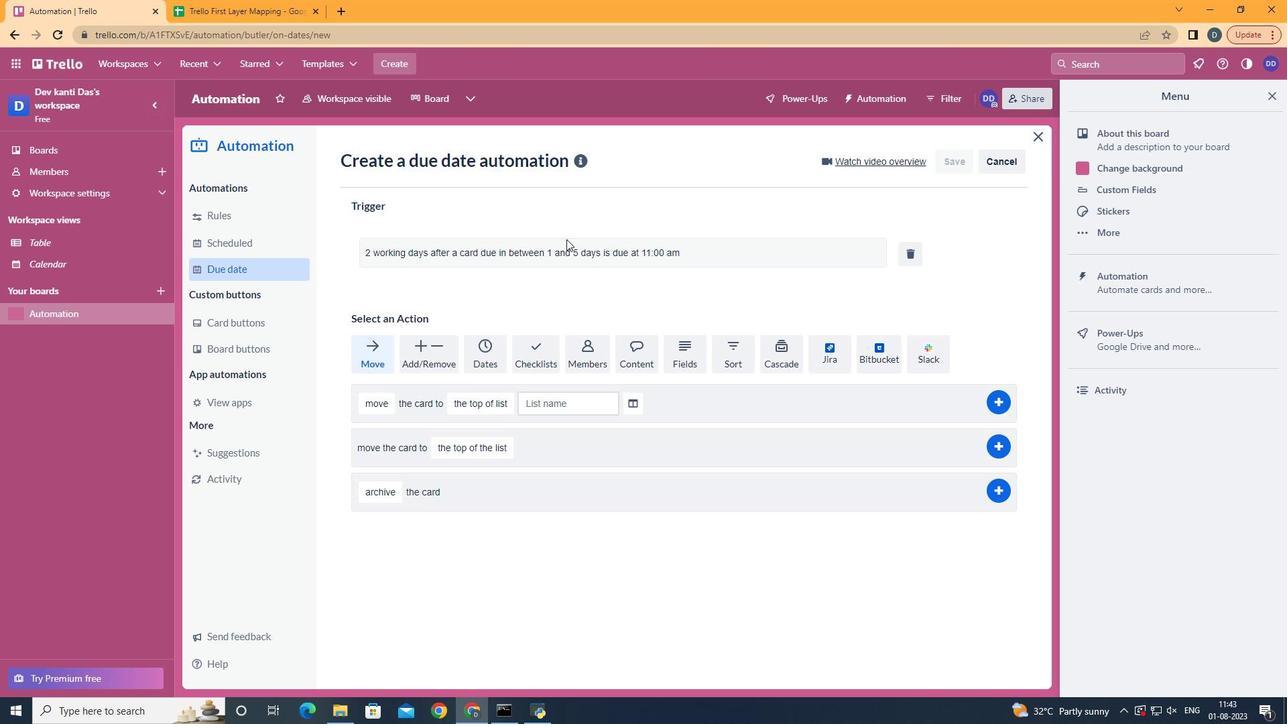 
